 Task: Change Ken Burns To Crop to Fill
Action: Mouse moved to (952, 369)
Screenshot: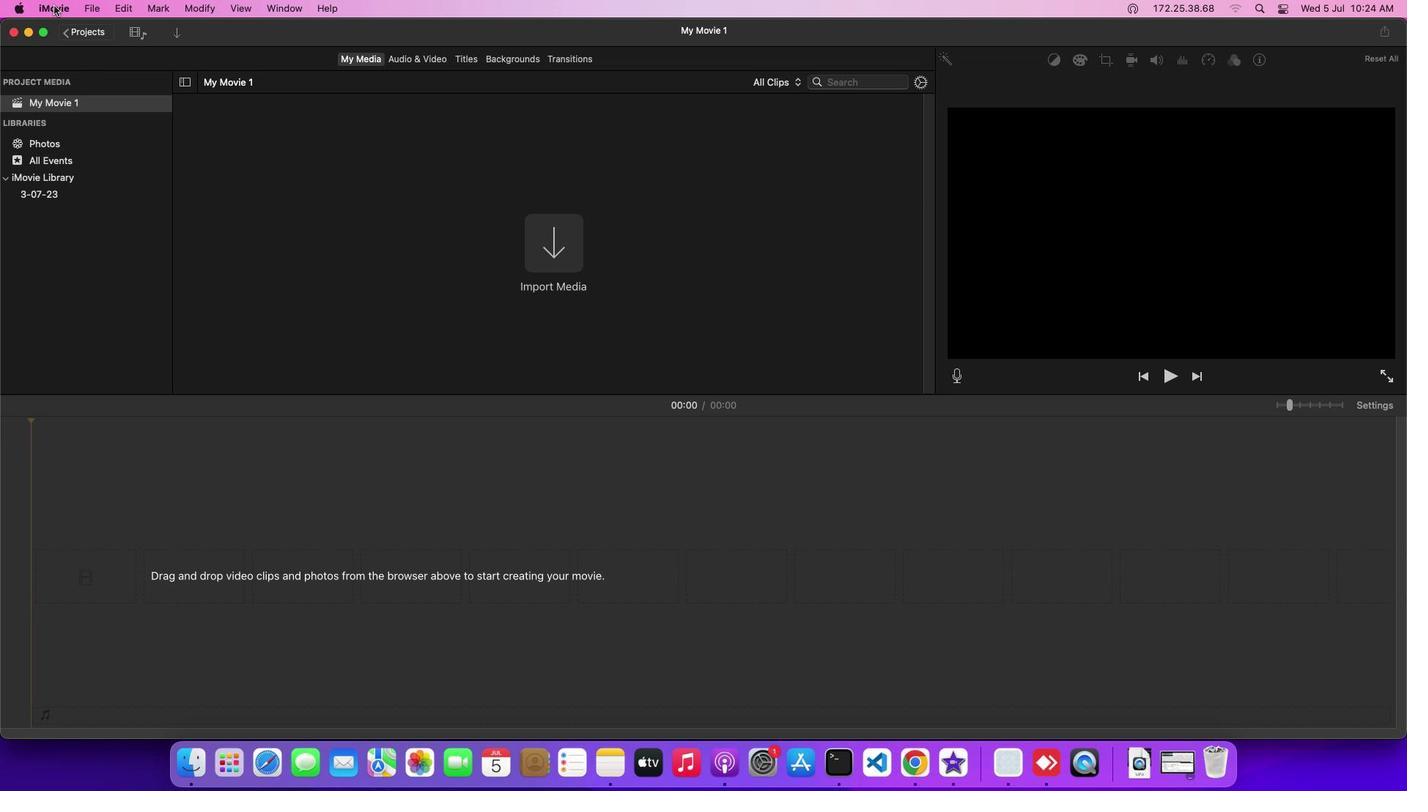 
Action: Mouse pressed left at (952, 369)
Screenshot: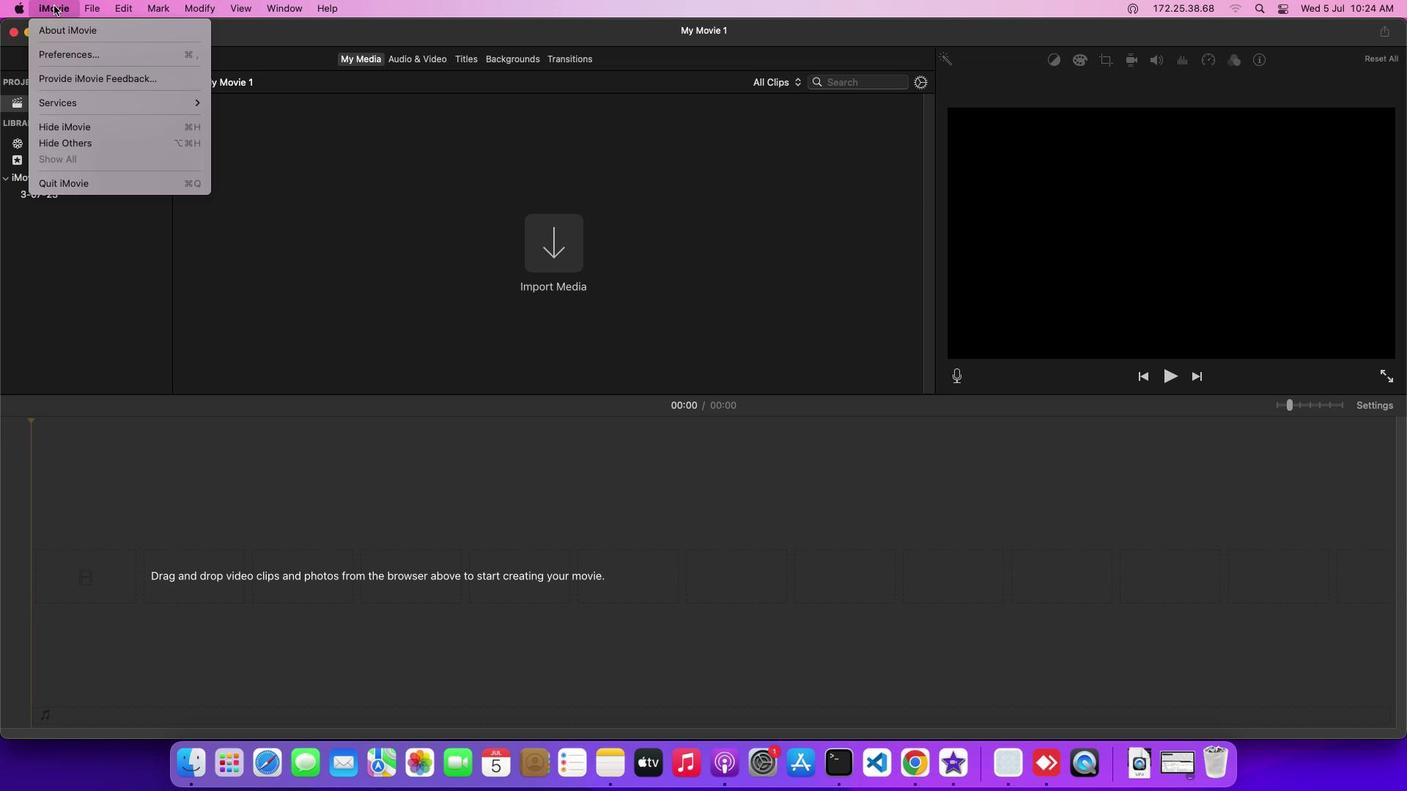 
Action: Mouse moved to (952, 369)
Screenshot: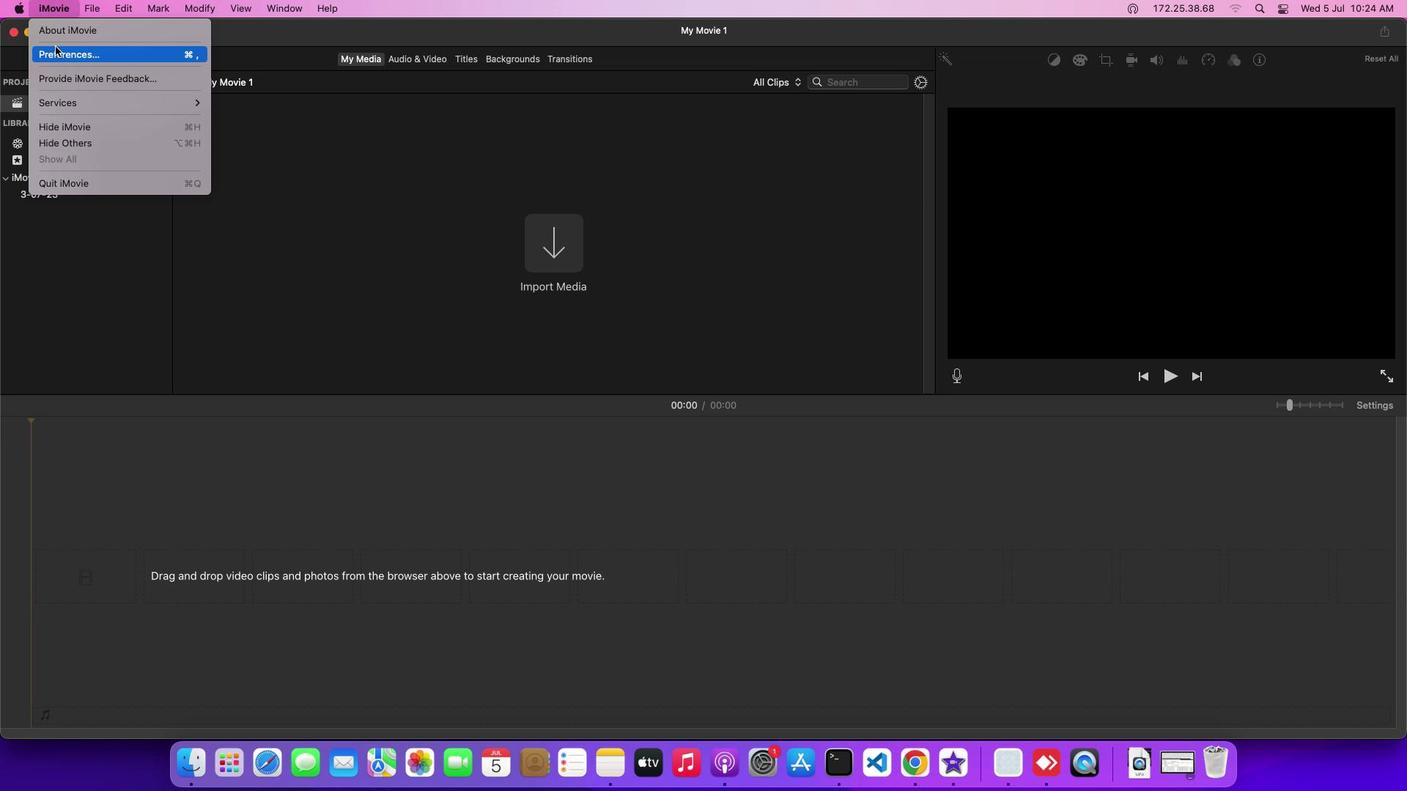 
Action: Mouse pressed left at (952, 369)
Screenshot: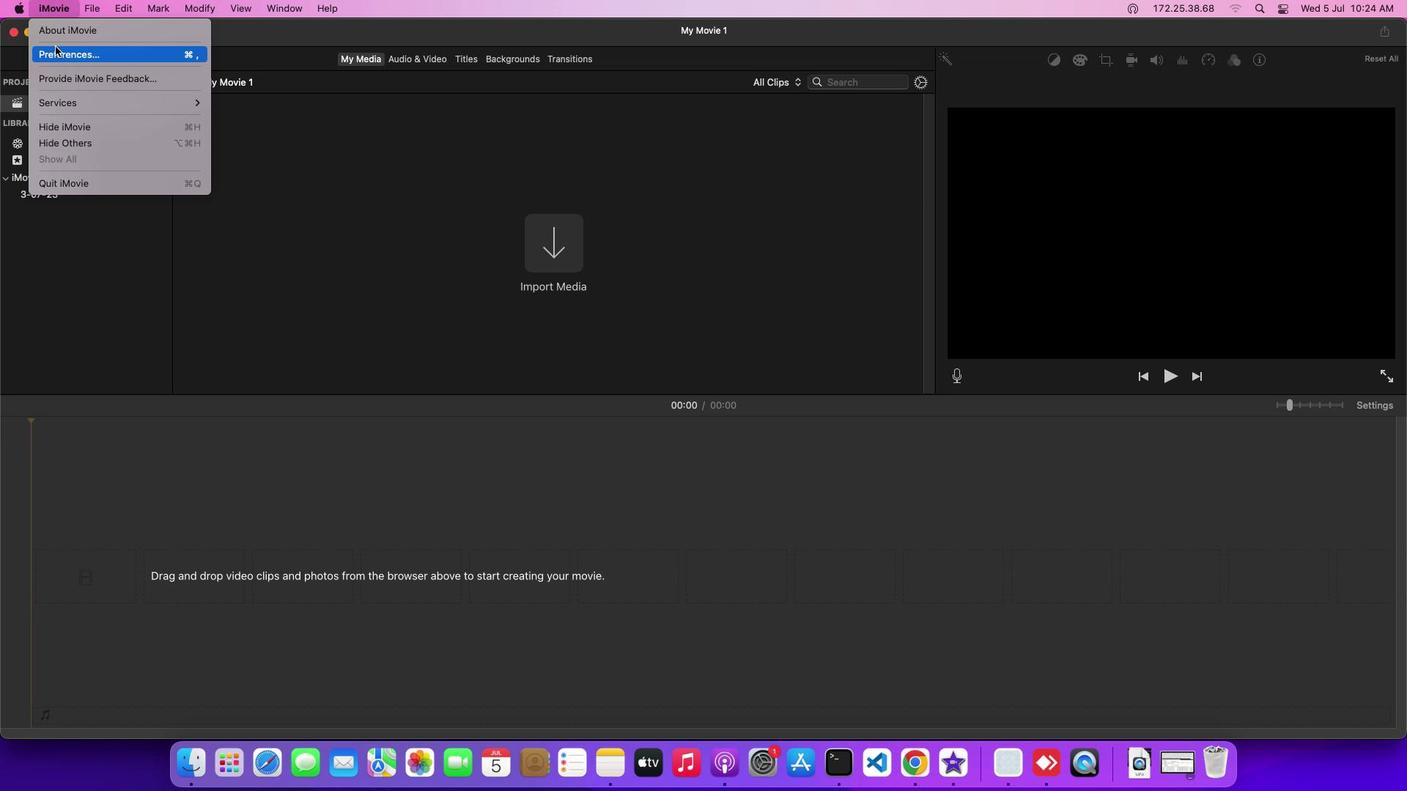 
Action: Mouse moved to (952, 369)
Screenshot: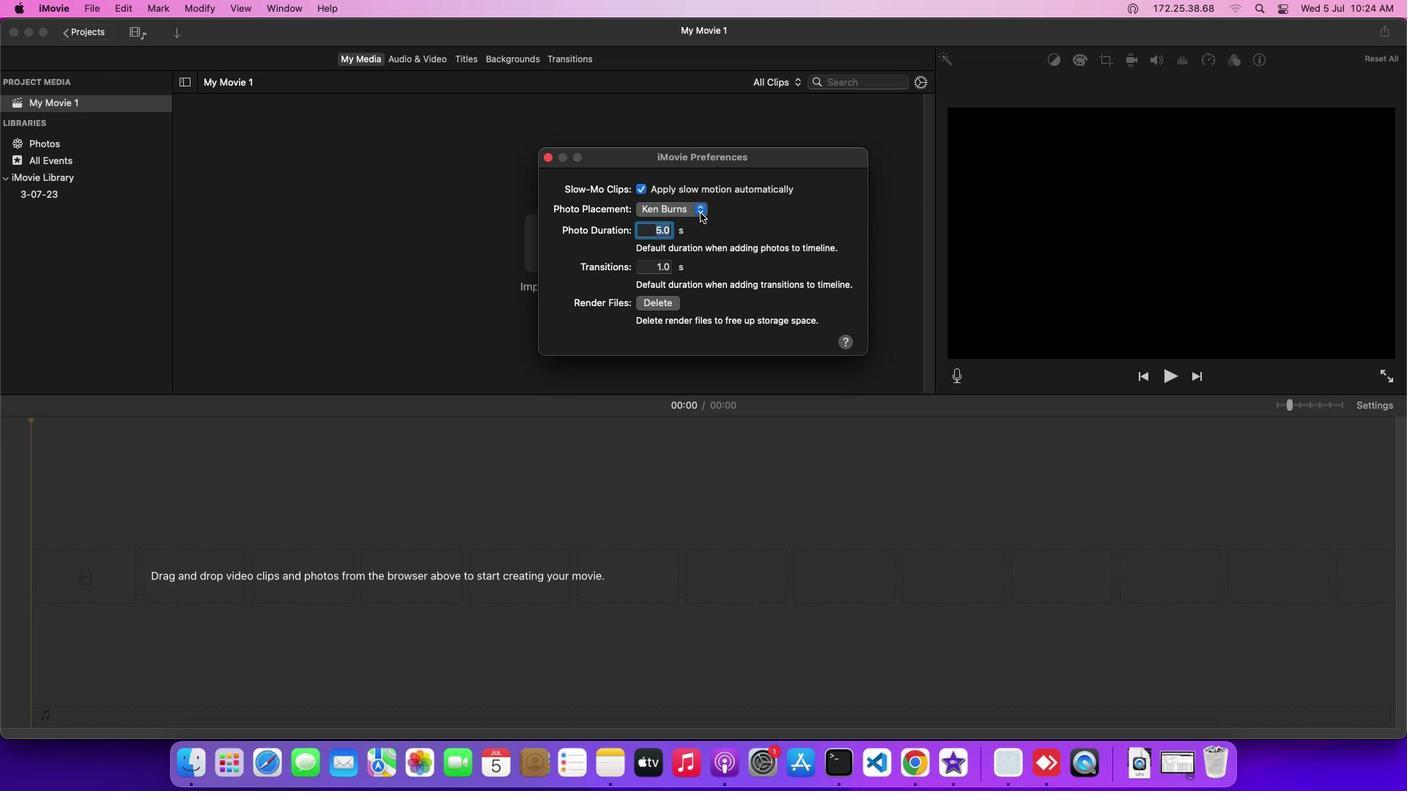 
Action: Mouse pressed left at (952, 369)
Screenshot: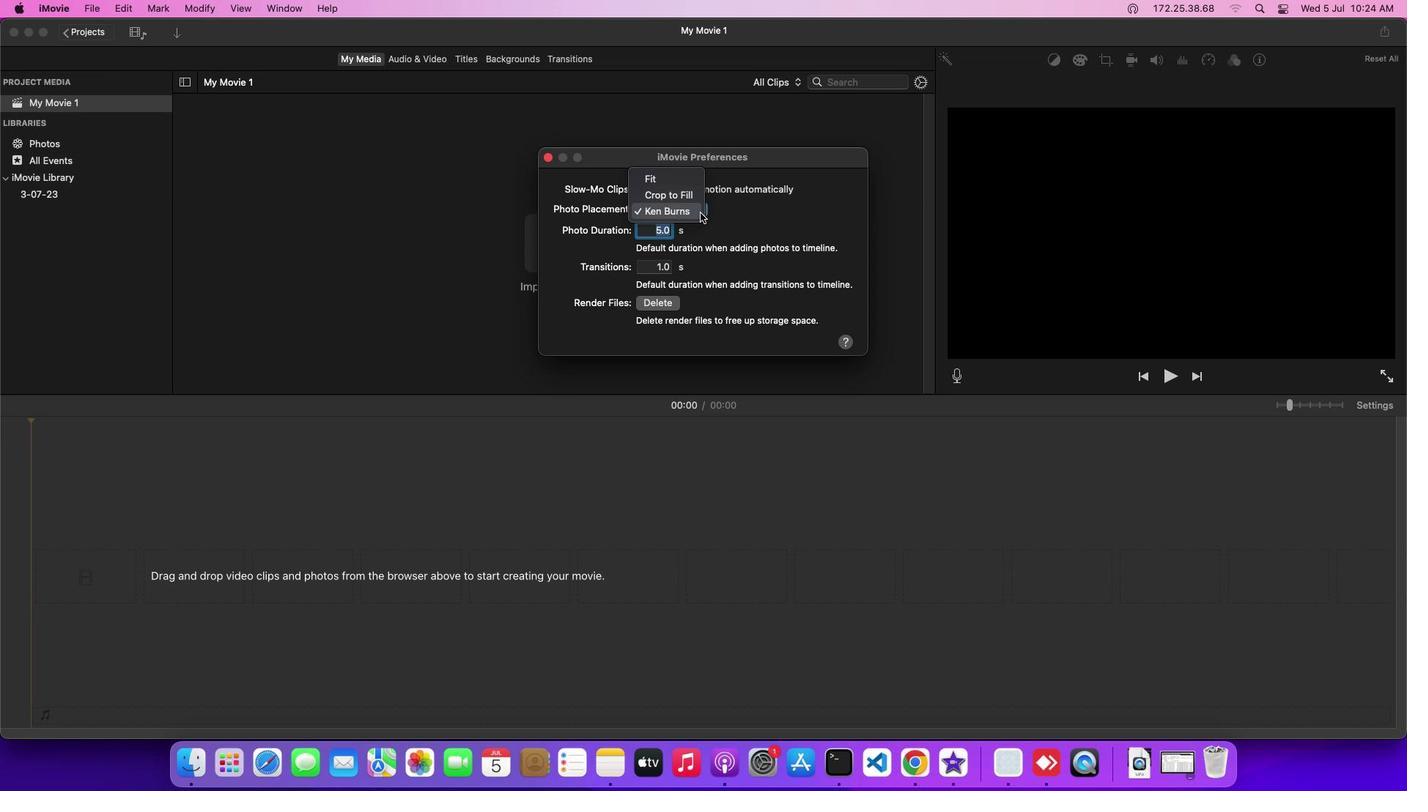 
Action: Mouse moved to (952, 369)
Screenshot: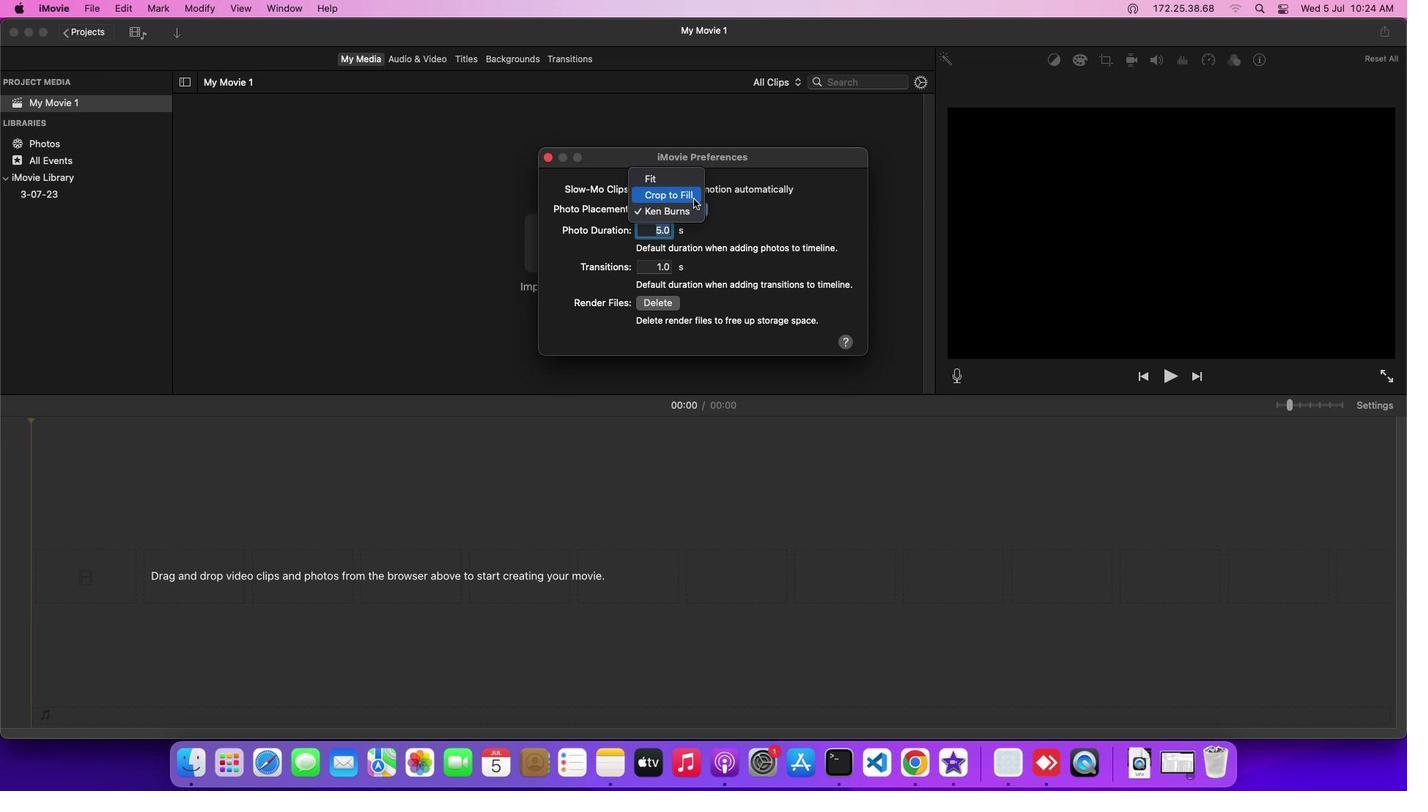 
Action: Mouse pressed left at (952, 369)
Screenshot: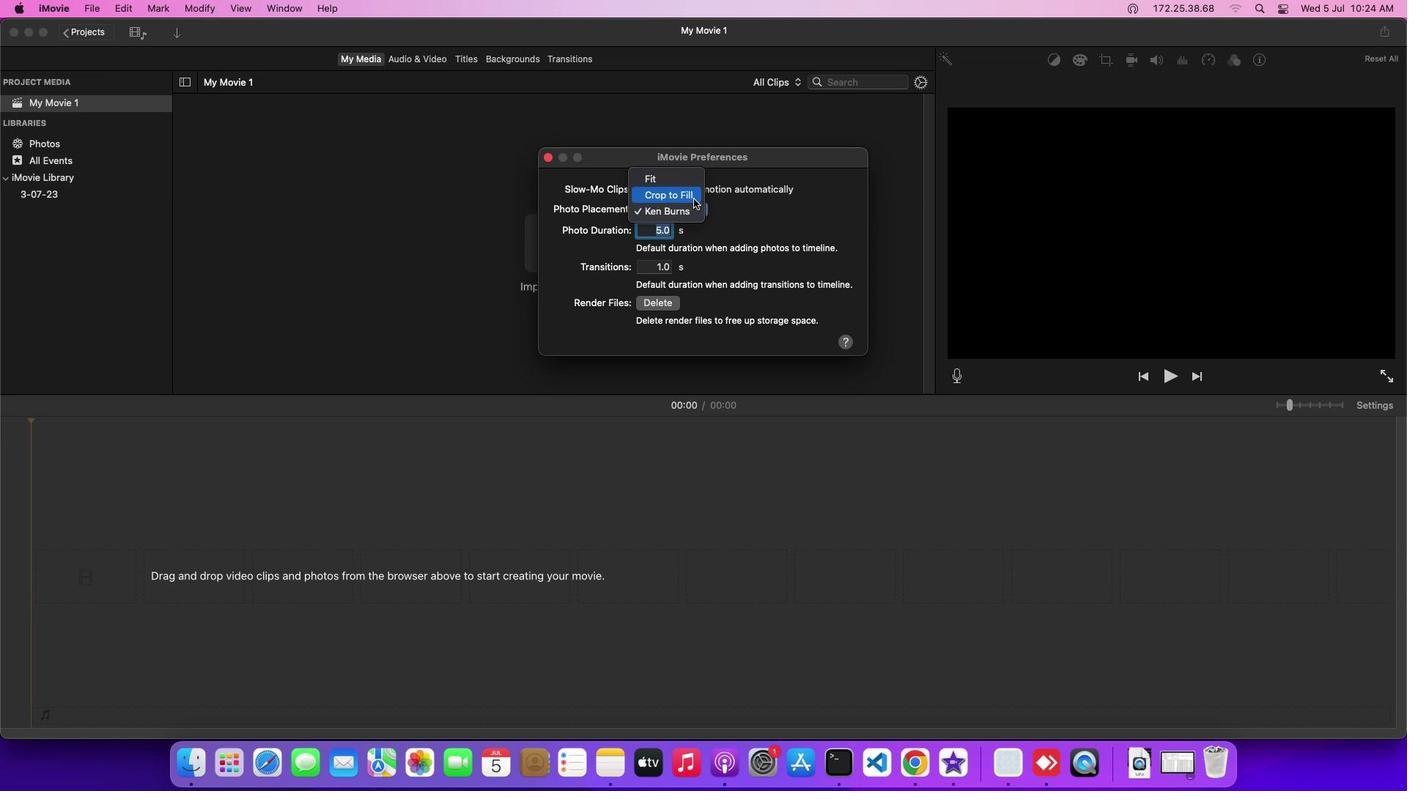 
Action: Mouse moved to (952, 369)
Screenshot: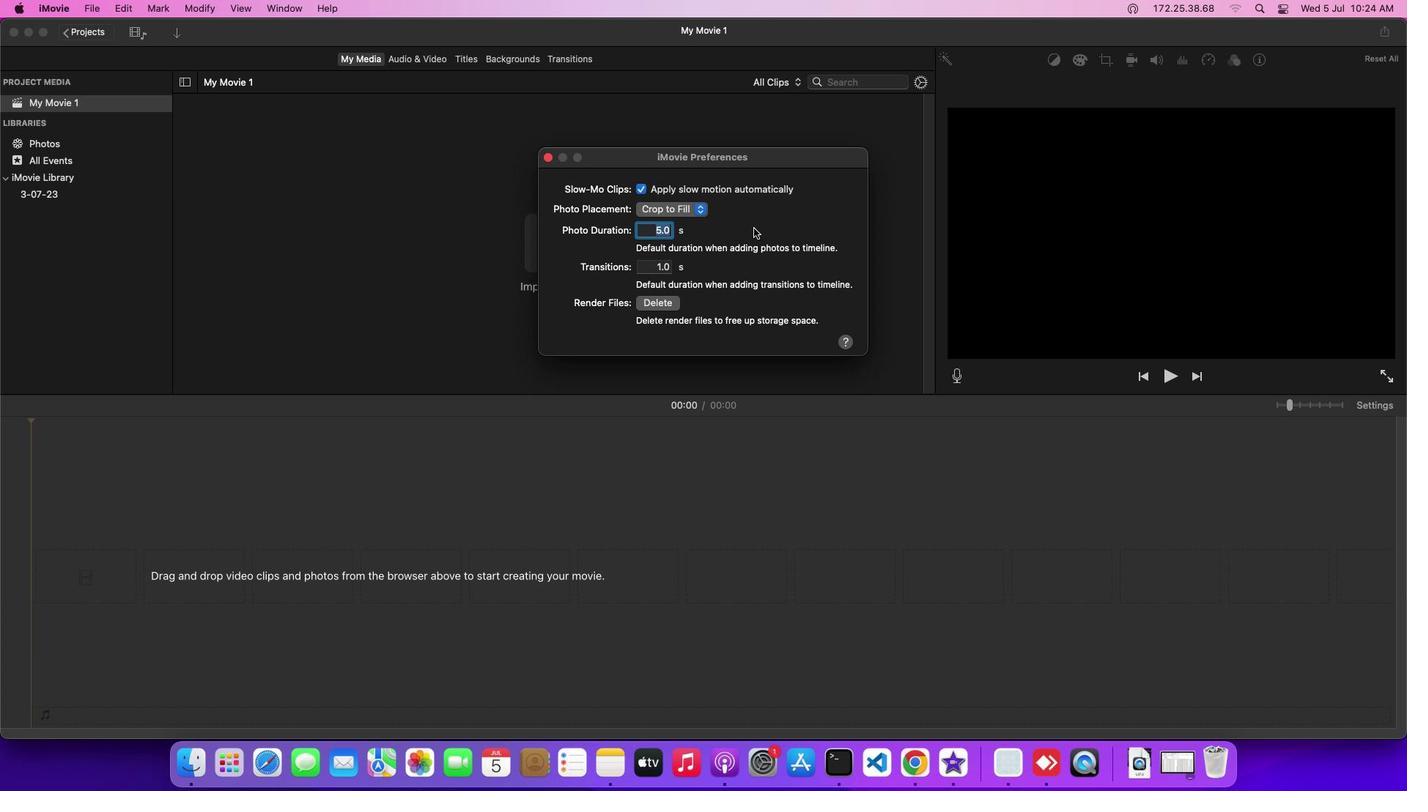 
Action: Mouse pressed left at (952, 369)
Screenshot: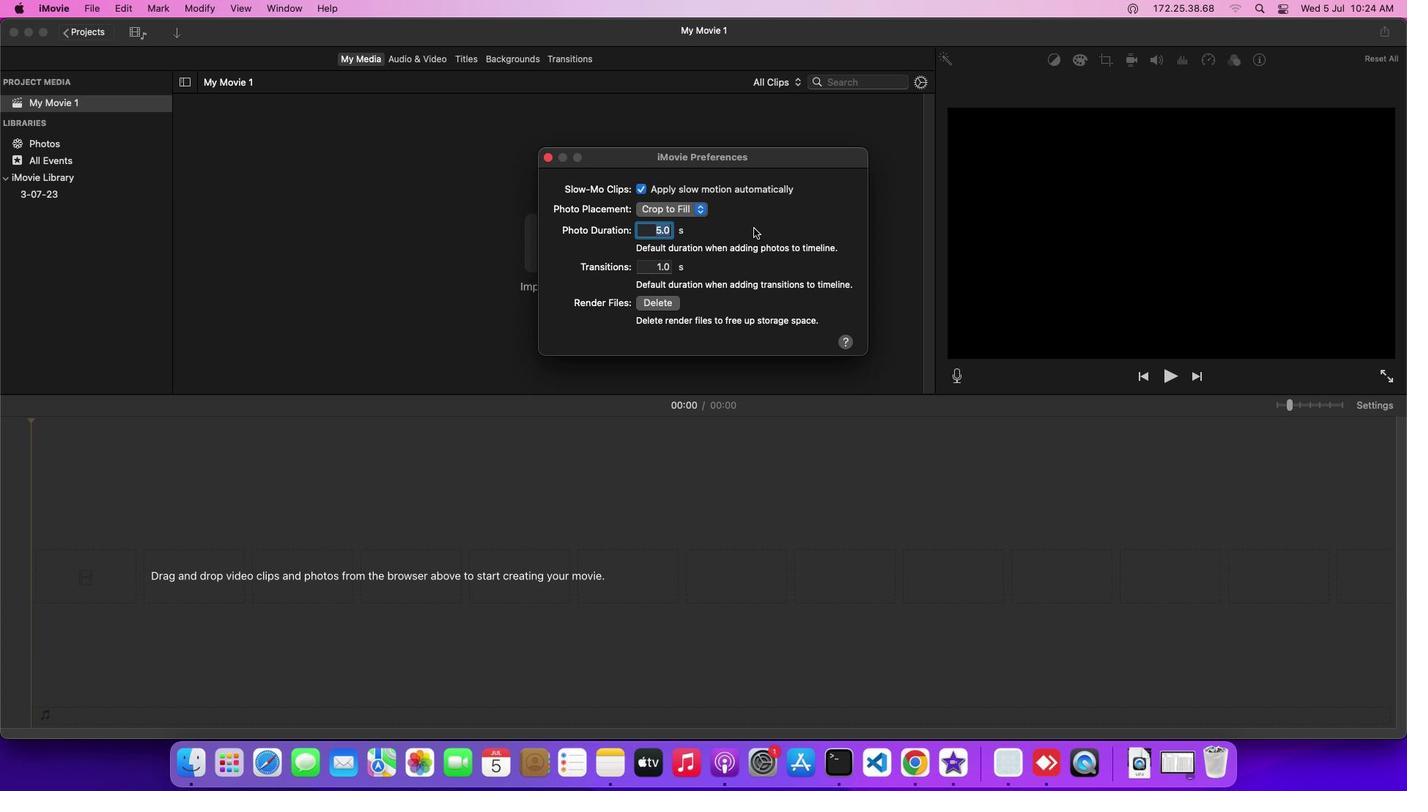 
